 Task: Forward email with the signature Jasmine Robinson with the subject Thank you for your partnership from softage.8@softage.net to softage.4@softage.net and softage.5@softage.net with BCC to softage.6@softage.net with the message Could you provide me with the contact information for the new vendor we will be working with?
Action: Mouse moved to (1125, 190)
Screenshot: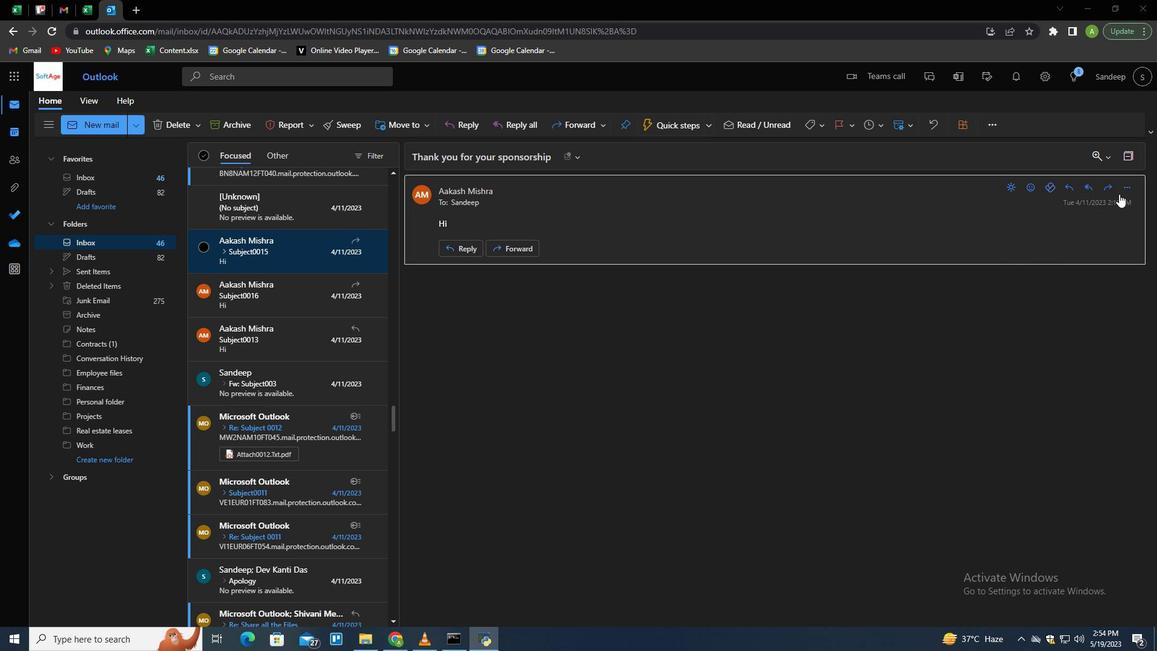 
Action: Mouse pressed left at (1125, 190)
Screenshot: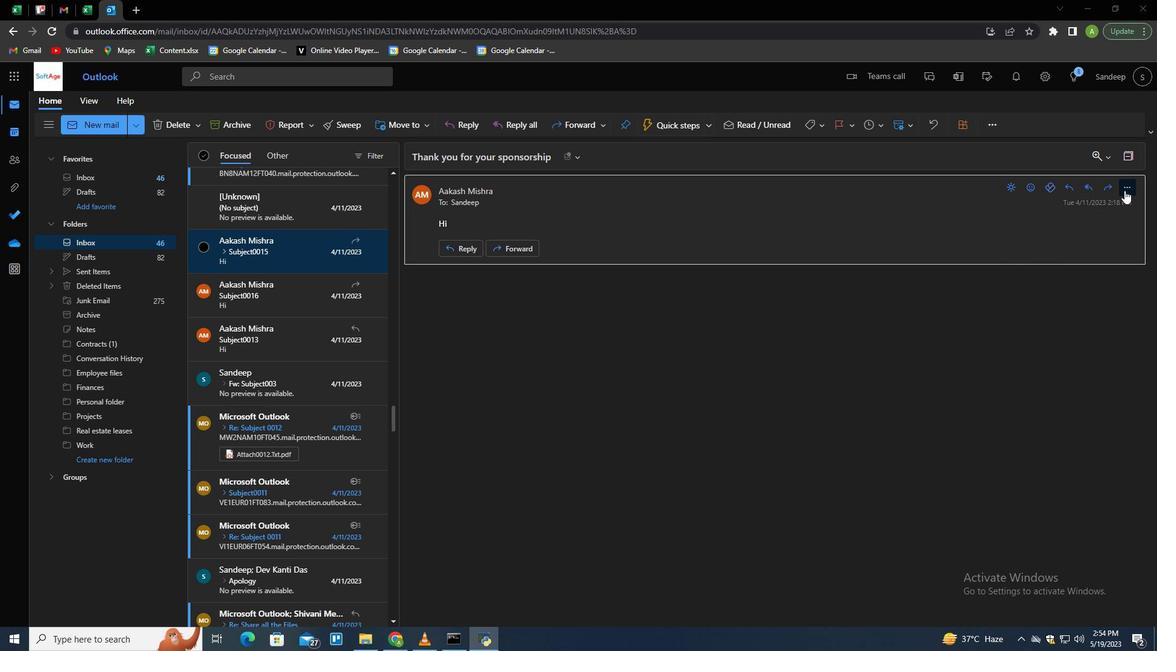 
Action: Mouse moved to (1055, 247)
Screenshot: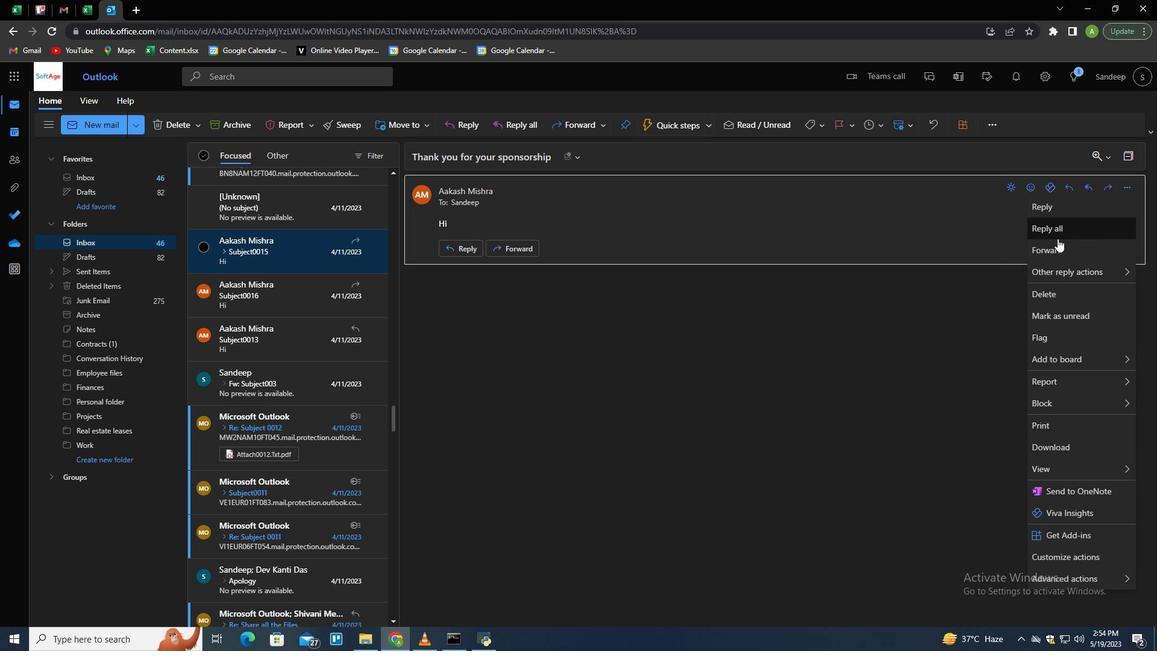 
Action: Mouse pressed left at (1055, 247)
Screenshot: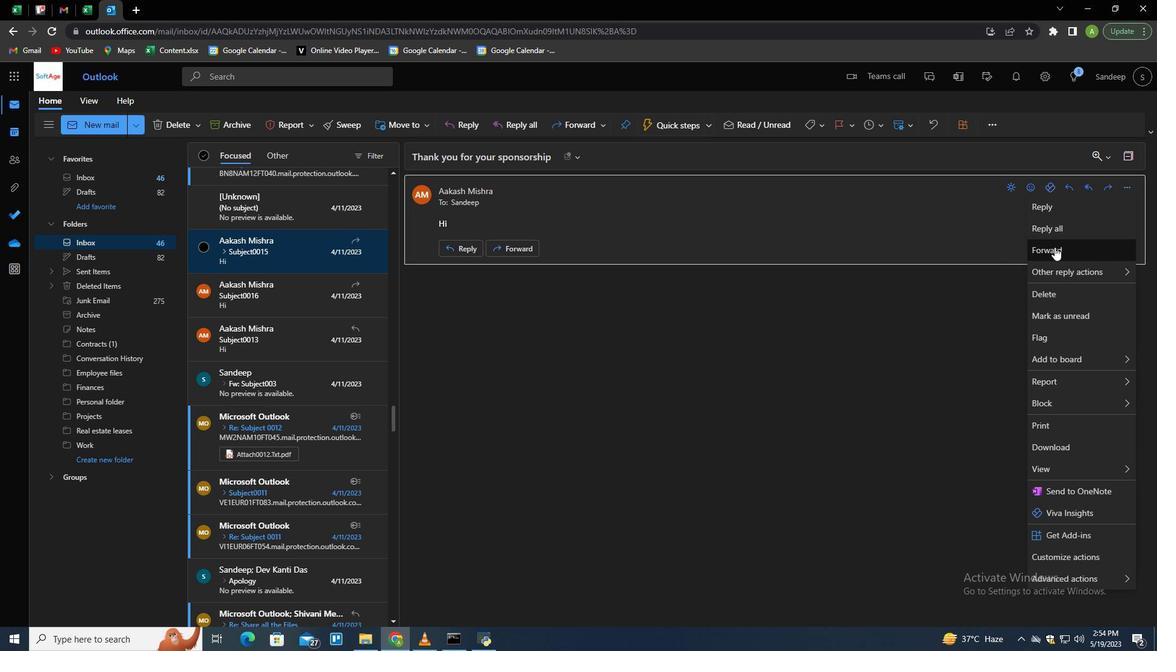
Action: Mouse moved to (811, 127)
Screenshot: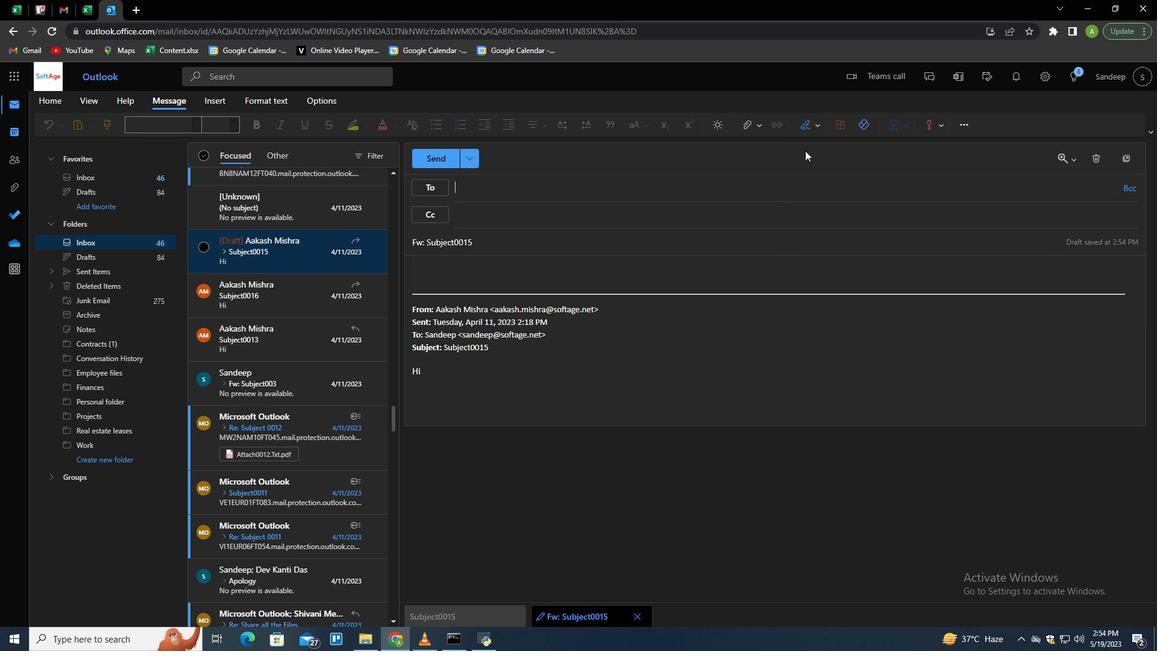 
Action: Mouse pressed left at (811, 127)
Screenshot: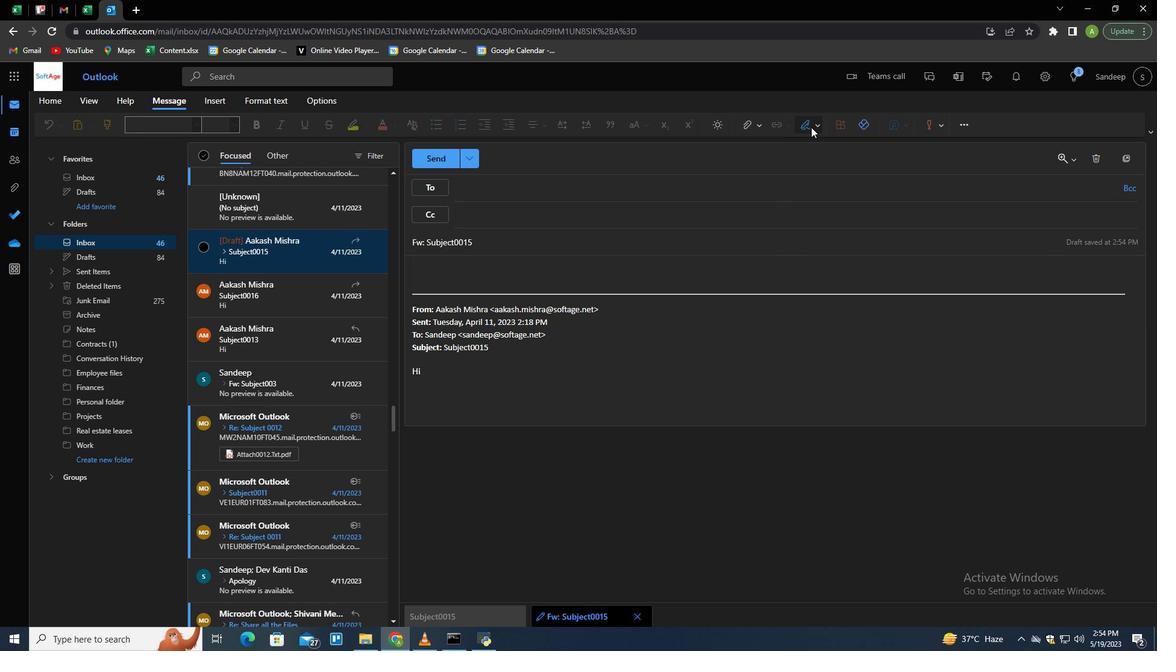 
Action: Mouse moved to (797, 173)
Screenshot: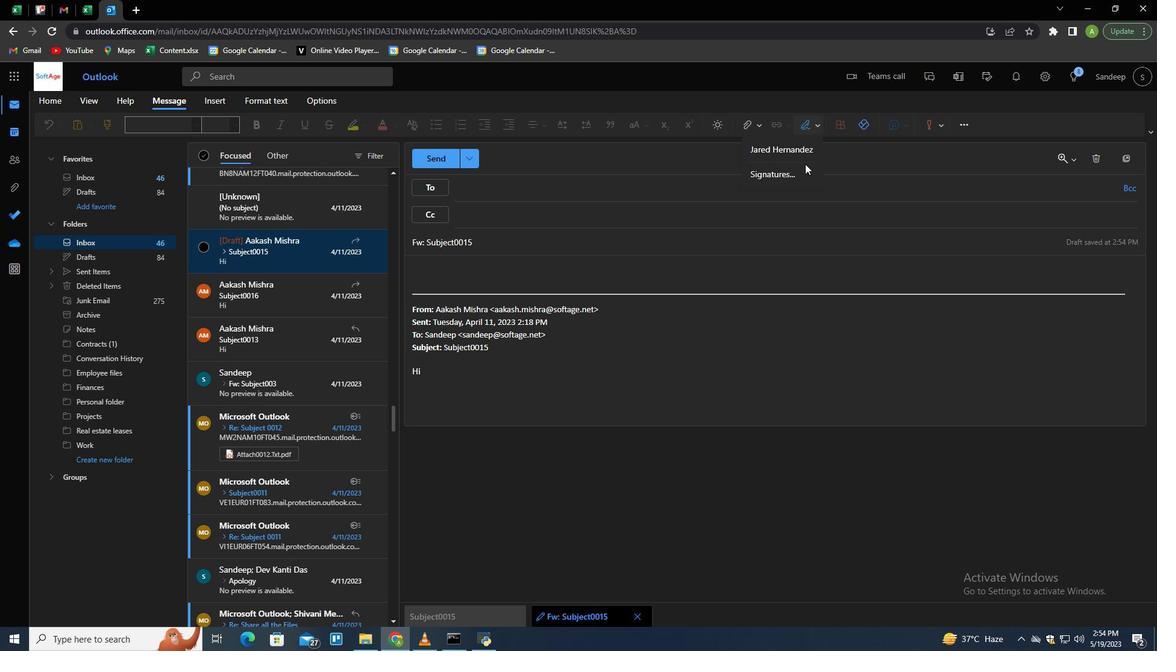 
Action: Mouse pressed left at (797, 173)
Screenshot: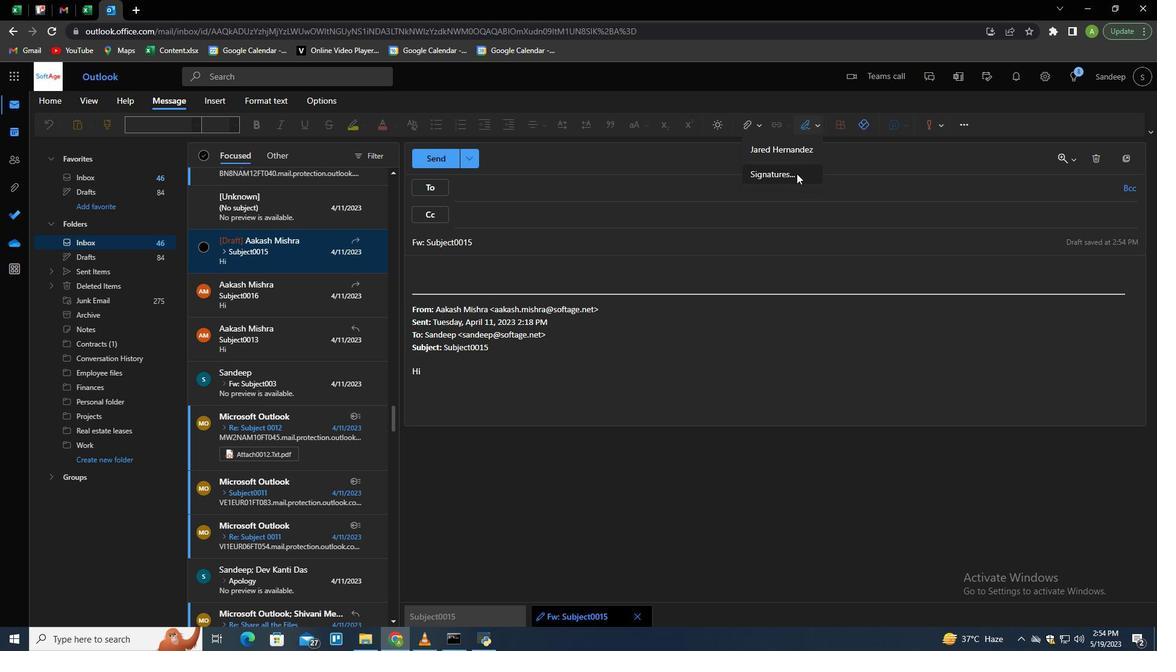 
Action: Mouse moved to (823, 224)
Screenshot: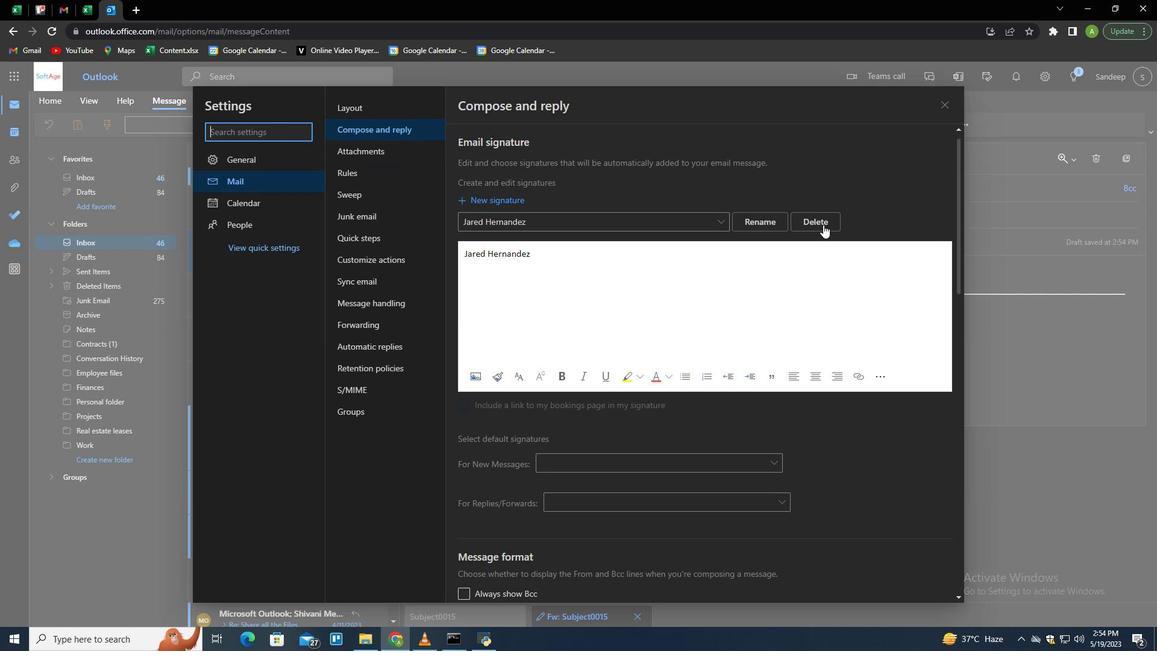 
Action: Mouse pressed left at (823, 224)
Screenshot: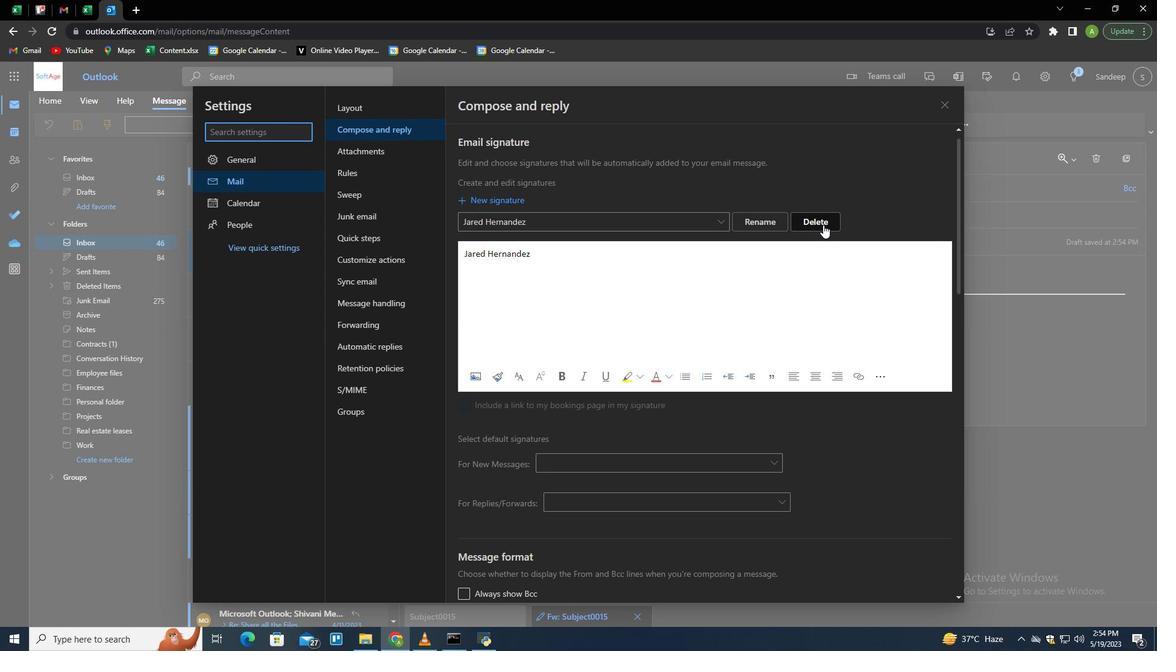 
Action: Mouse moved to (809, 226)
Screenshot: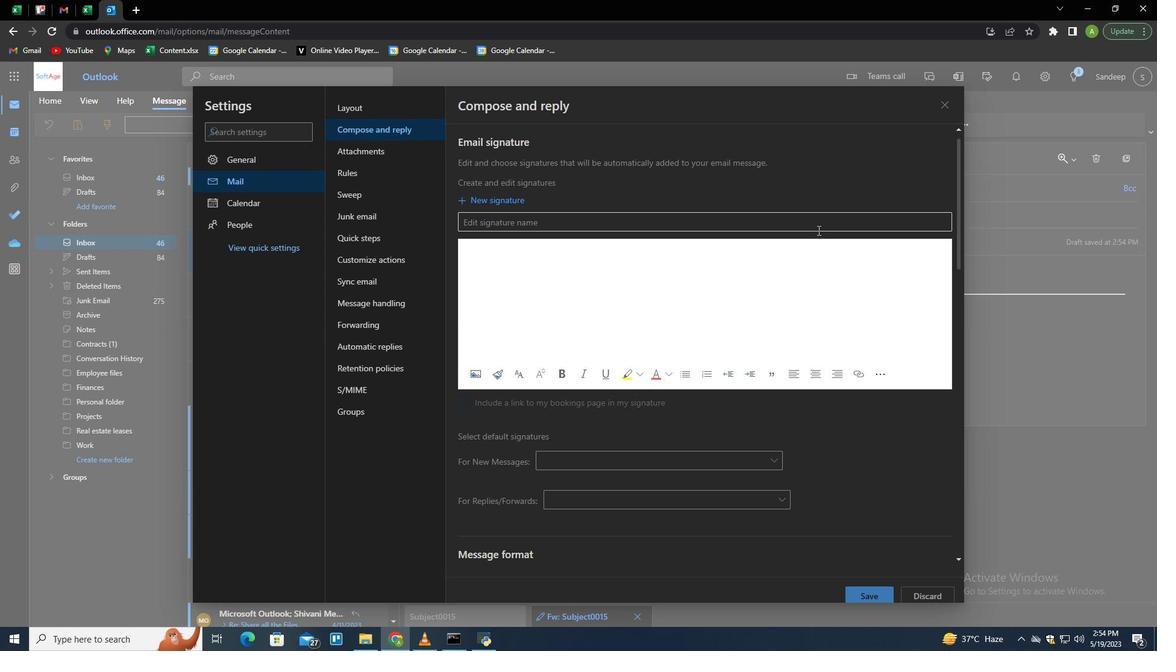 
Action: Mouse pressed left at (809, 226)
Screenshot: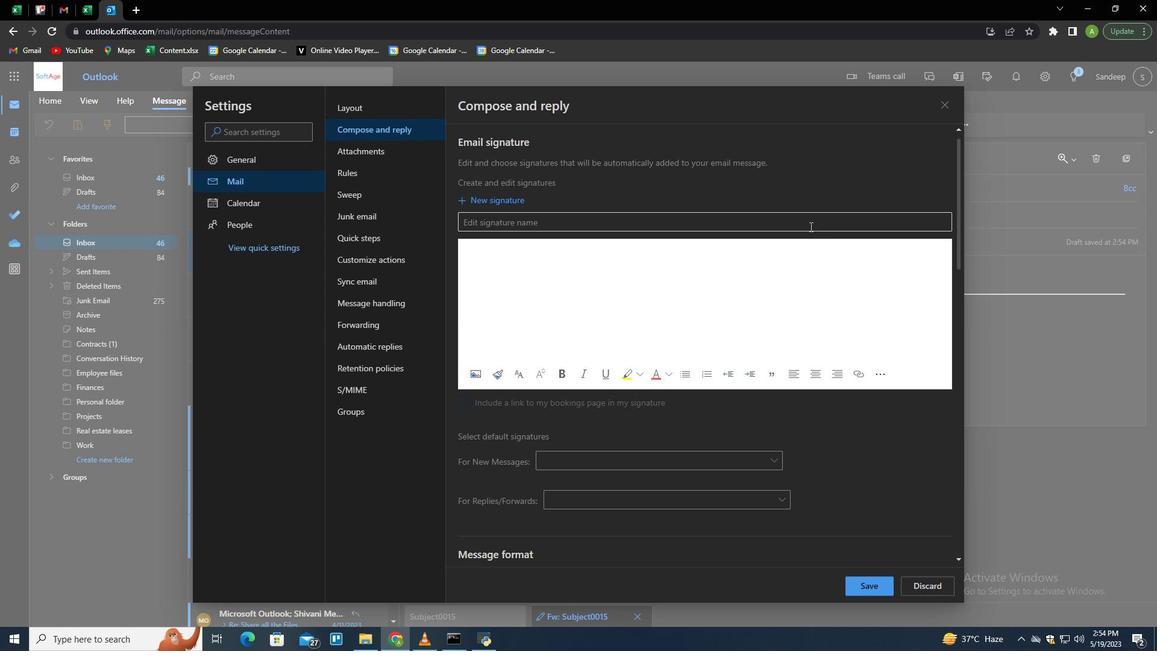 
Action: Key pressed <Key.shift><Key.shift><Key.shift><Key.shift><Key.shift><Key.shift><Key.shift><Key.shift><Key.shift><Key.shift><Key.shift><Key.shift><Key.shift><Key.shift><Key.shift><Key.shift><Key.shift><Key.shift><Key.shift><Key.shift>Jasmine<Key.space><Key.shift>Robinson<Key.tab><Key.shift>Jasmine<Key.space><Key.shift><Key.shift><Key.shift><Key.shift><Key.shift><Key.shift><Key.shift>Robinson
Screenshot: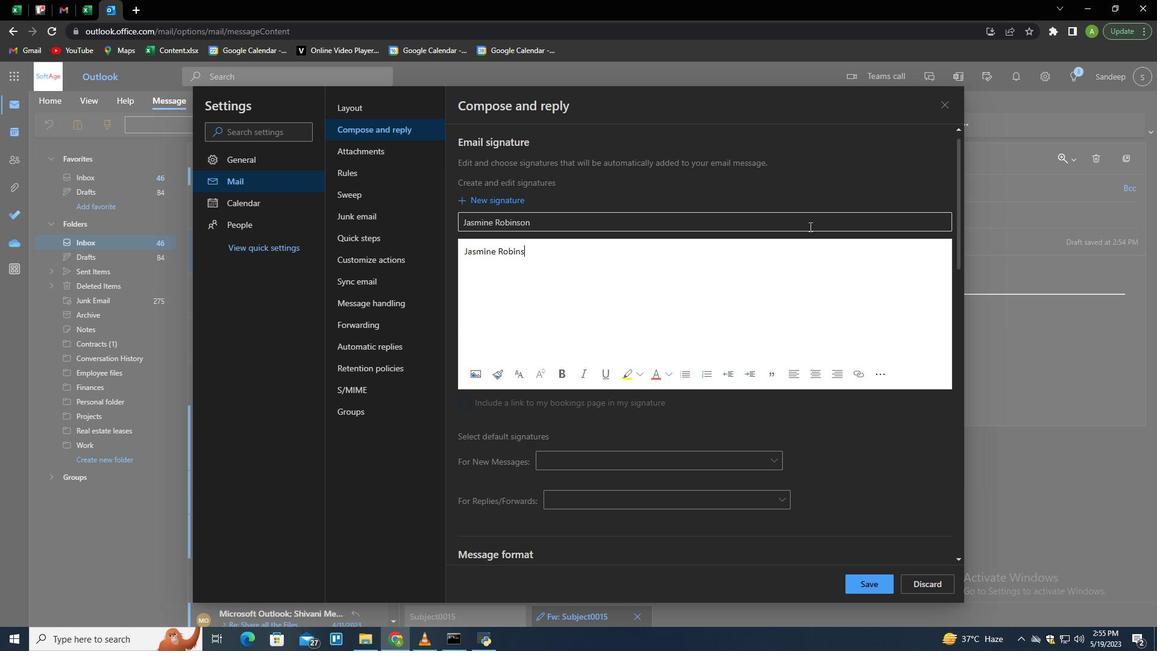 
Action: Mouse moved to (859, 578)
Screenshot: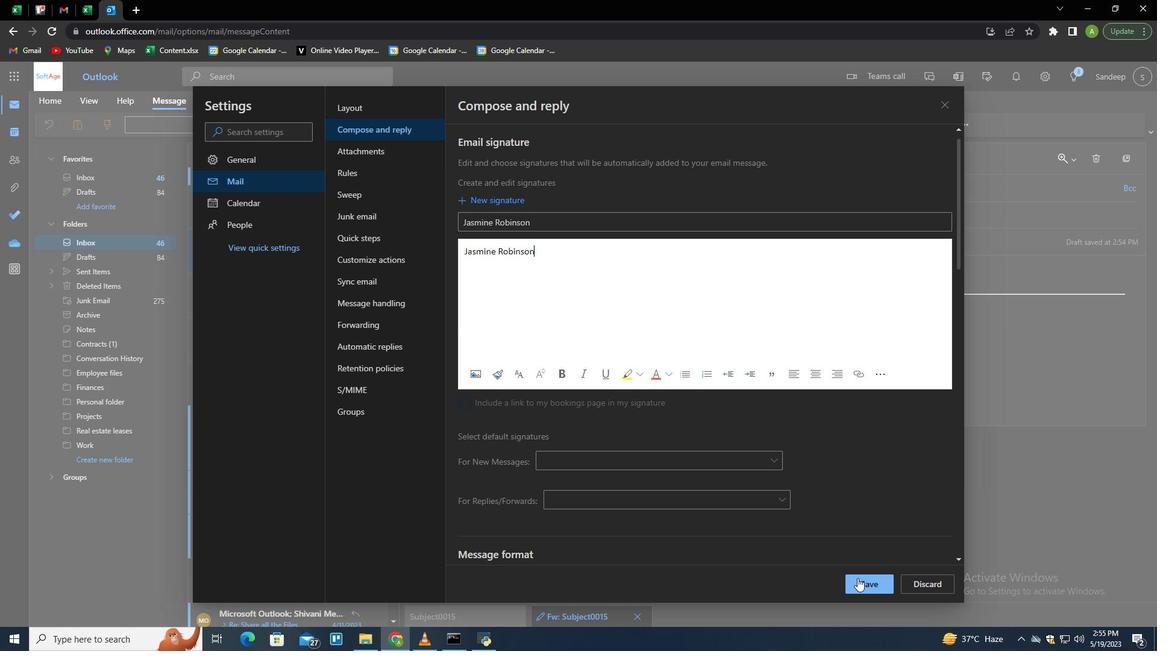 
Action: Mouse pressed left at (859, 578)
Screenshot: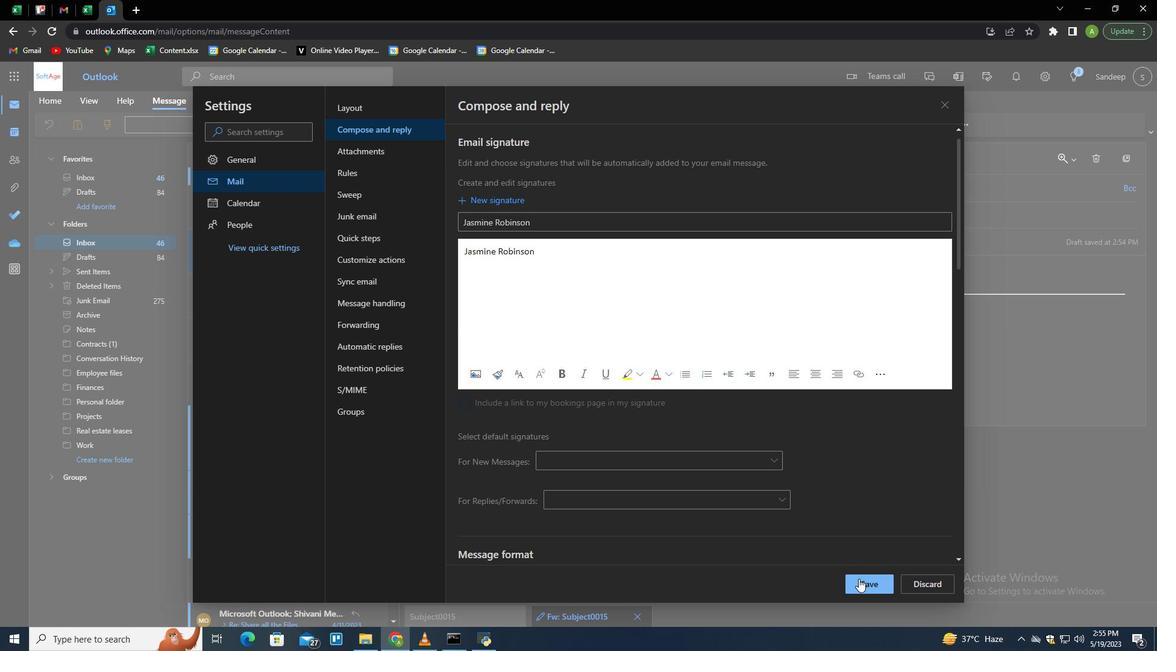
Action: Mouse moved to (997, 273)
Screenshot: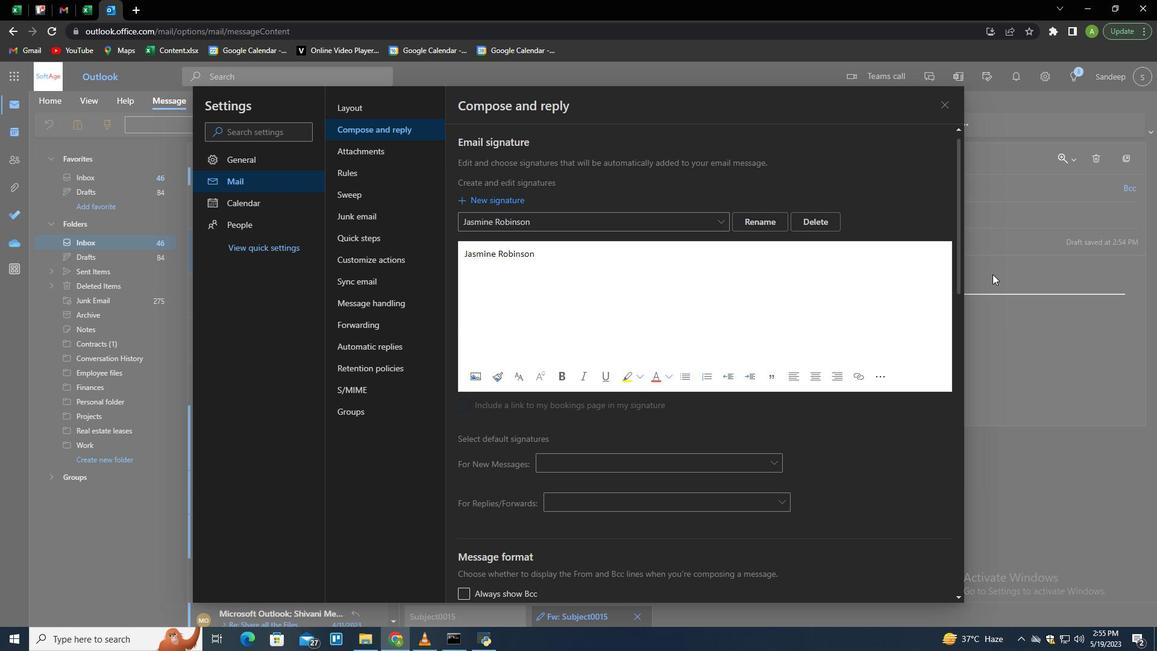 
Action: Mouse pressed left at (997, 273)
Screenshot: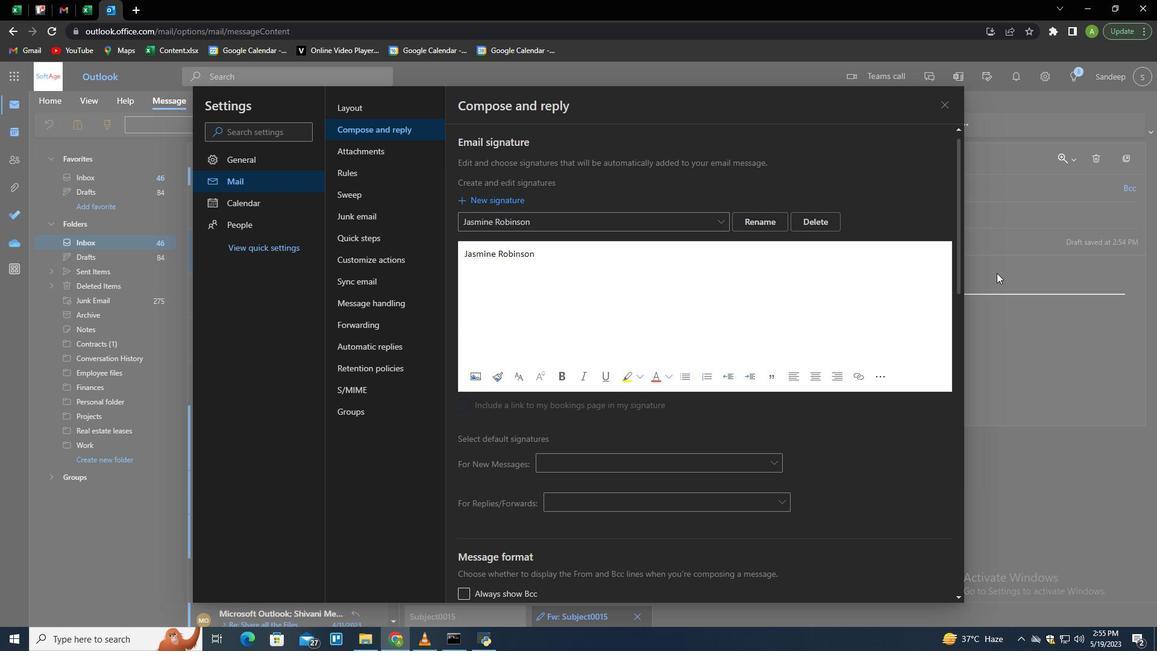 
Action: Mouse moved to (809, 128)
Screenshot: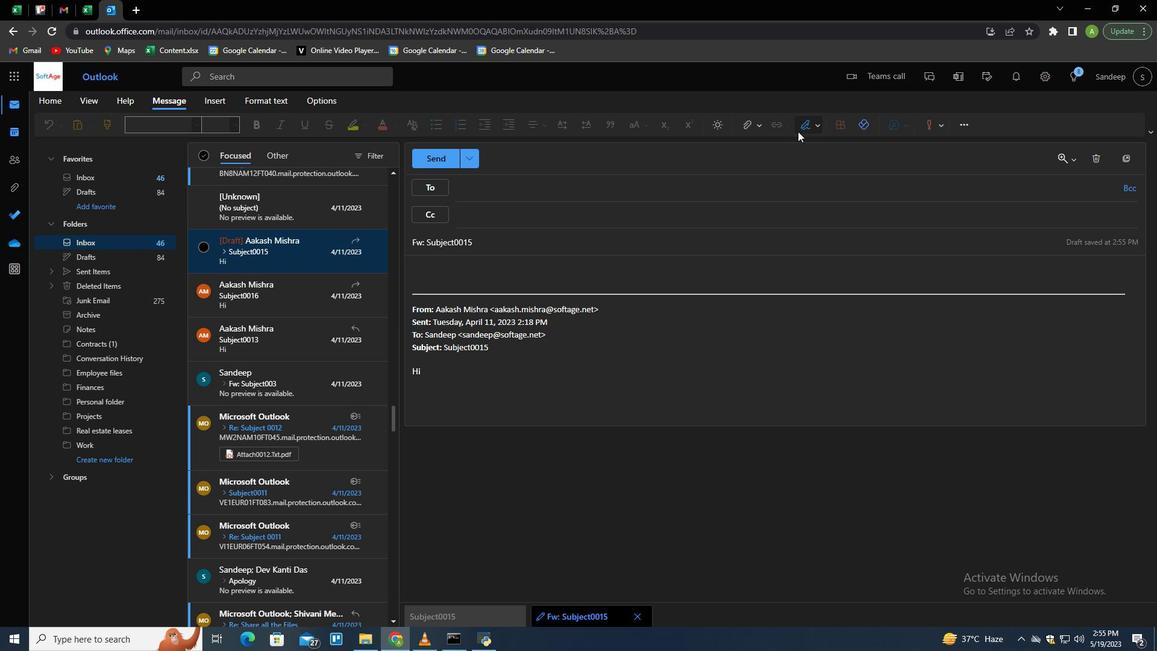 
Action: Mouse pressed left at (809, 128)
Screenshot: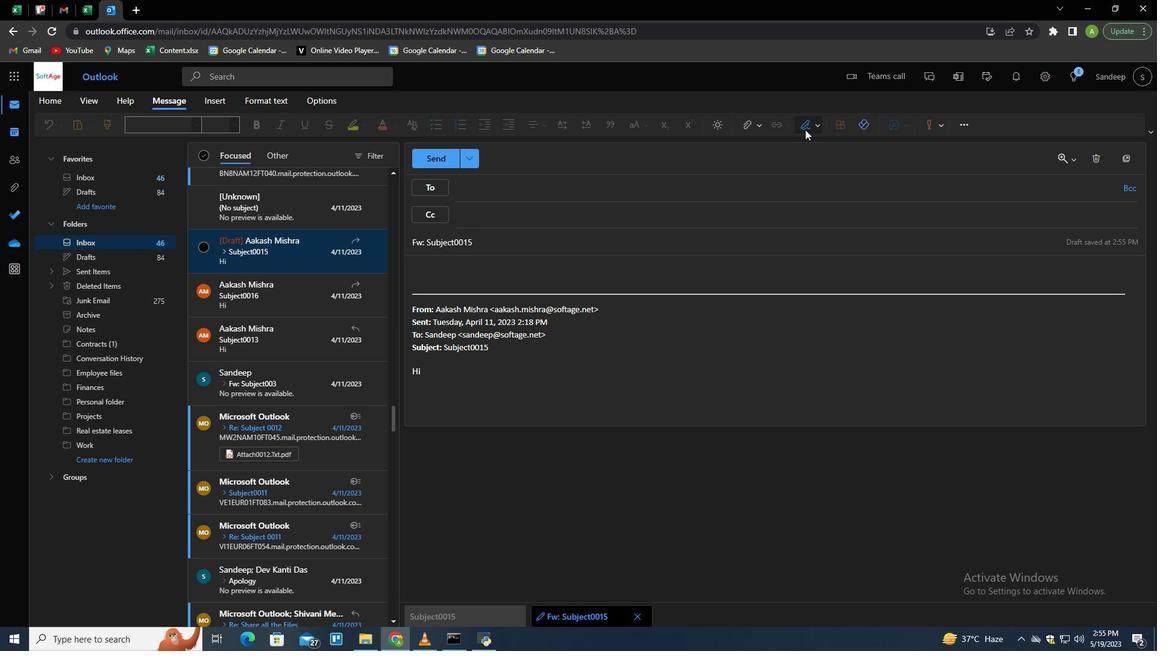 
Action: Mouse moved to (797, 151)
Screenshot: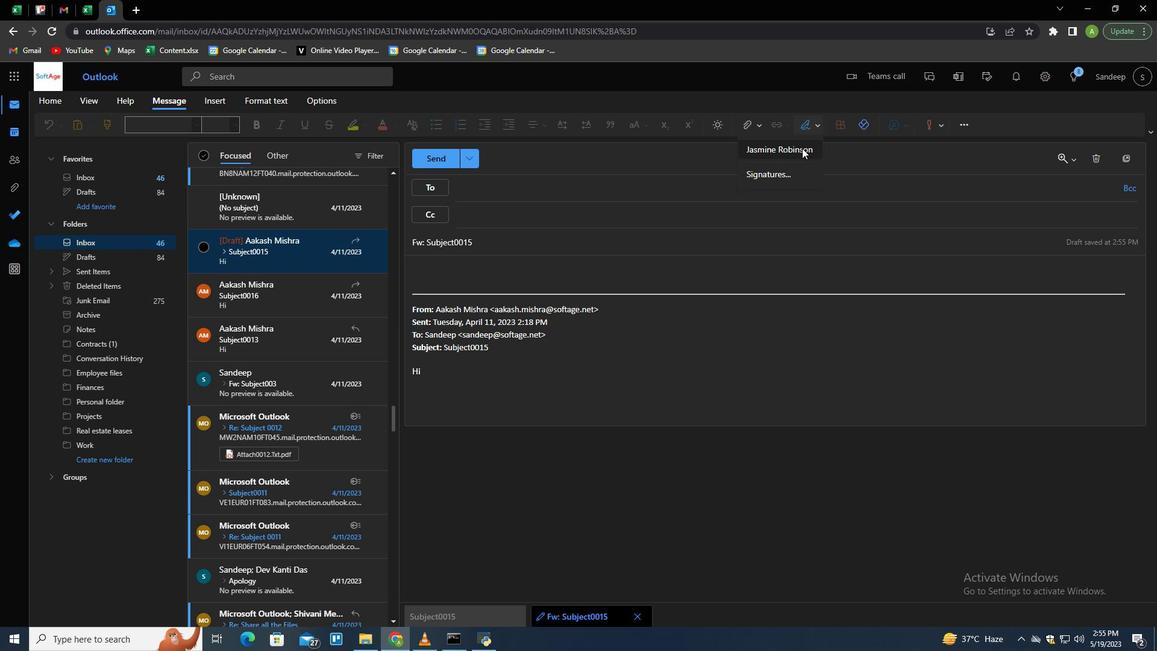 
Action: Mouse pressed left at (797, 151)
Screenshot: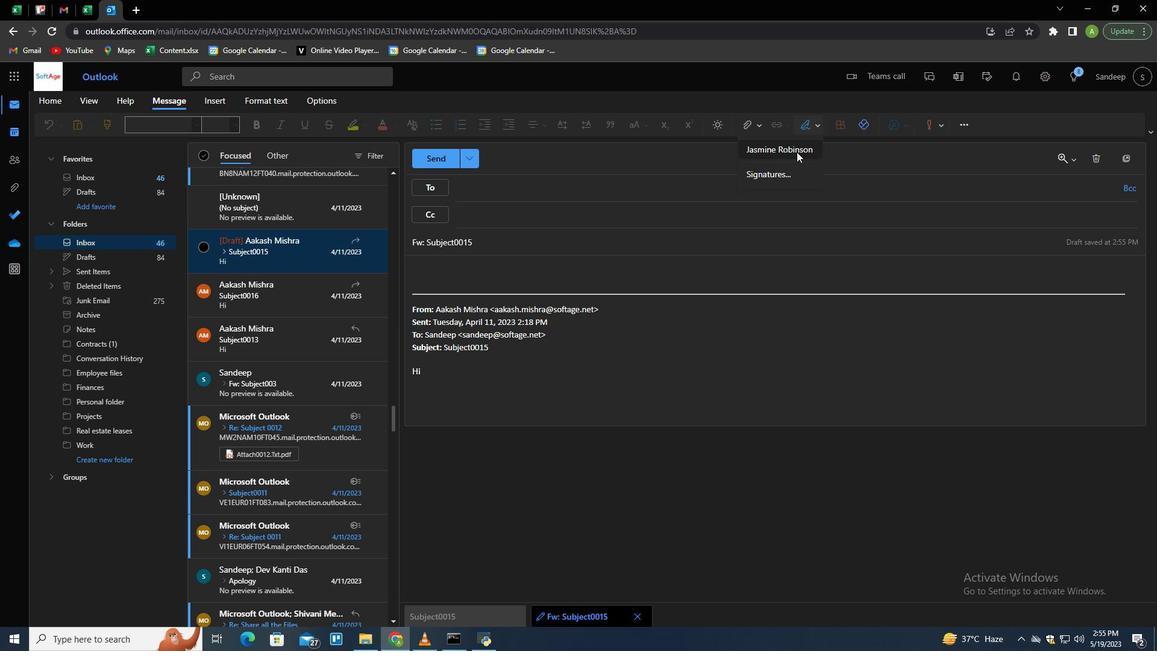 
Action: Mouse moved to (493, 189)
Screenshot: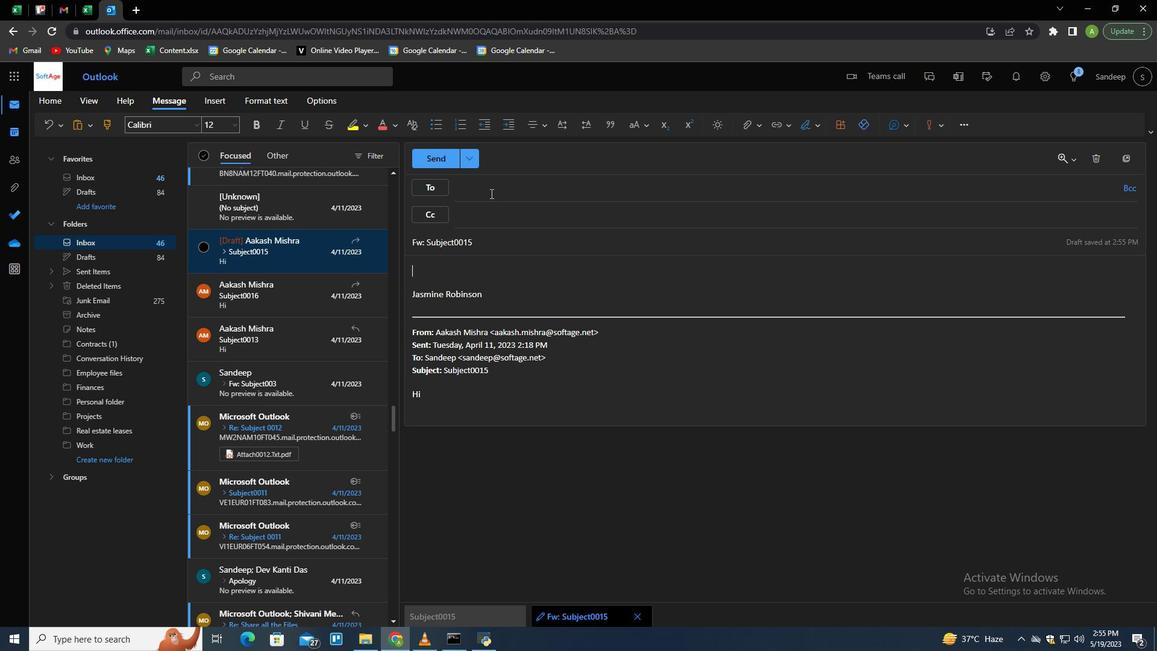
Action: Mouse pressed left at (493, 189)
Screenshot: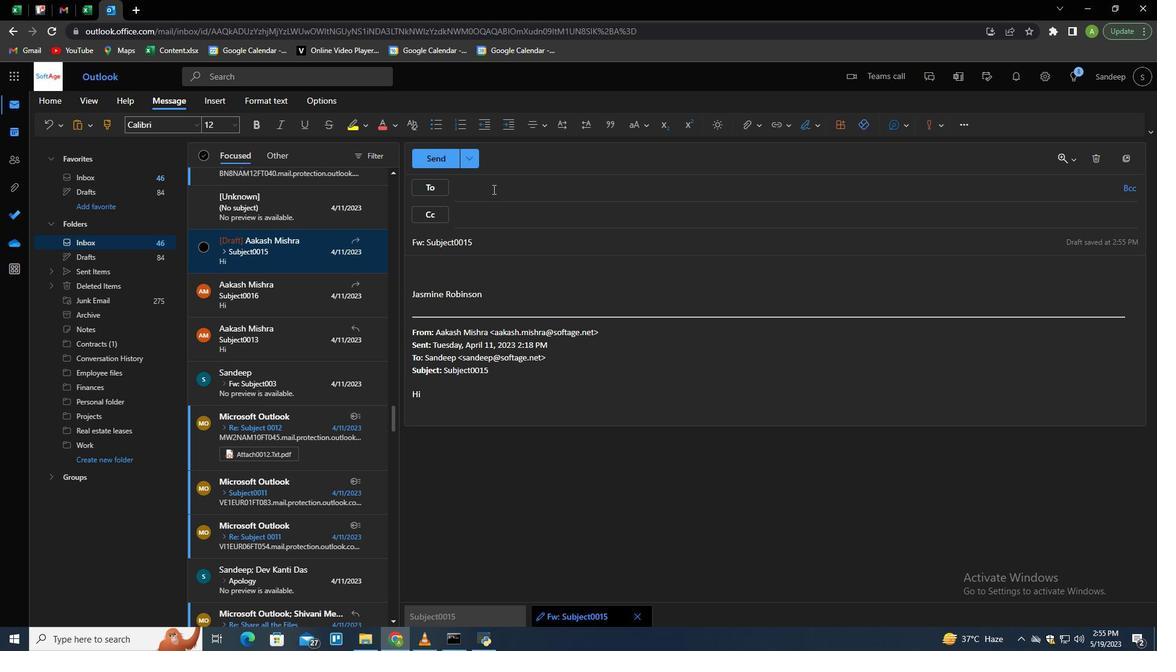 
Action: Mouse moved to (513, 199)
Screenshot: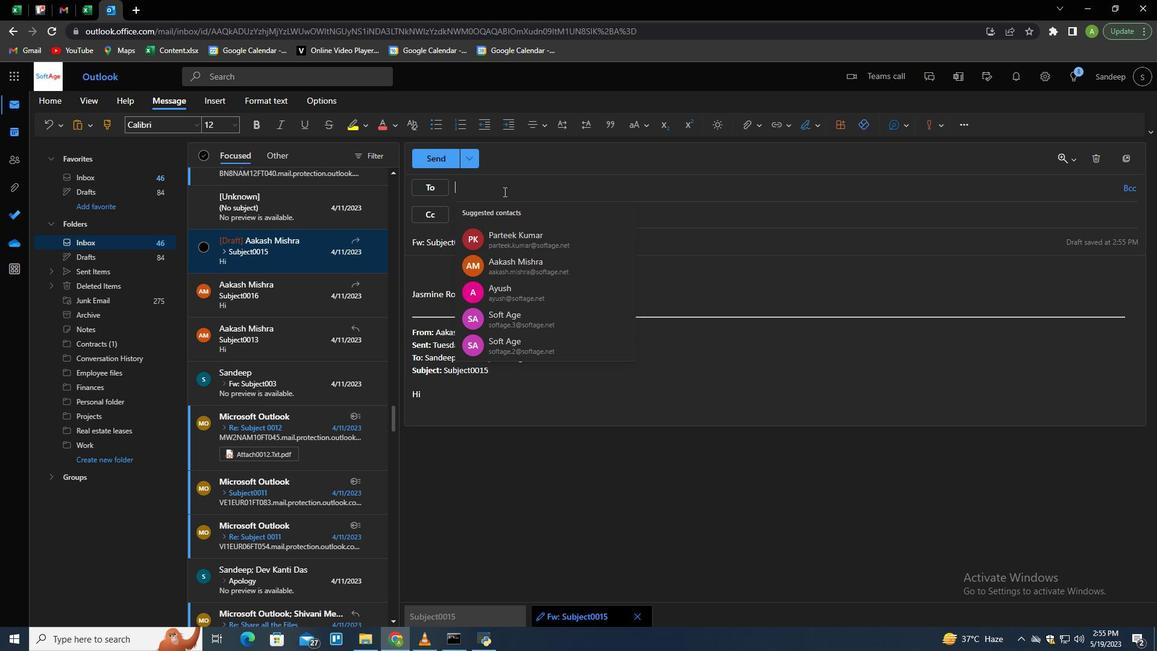 
Action: Key pressed softage.4<Key.shift>@softage.net<Key.enter>softage.5<Key.shift>@softage.net<Key.enter>
Screenshot: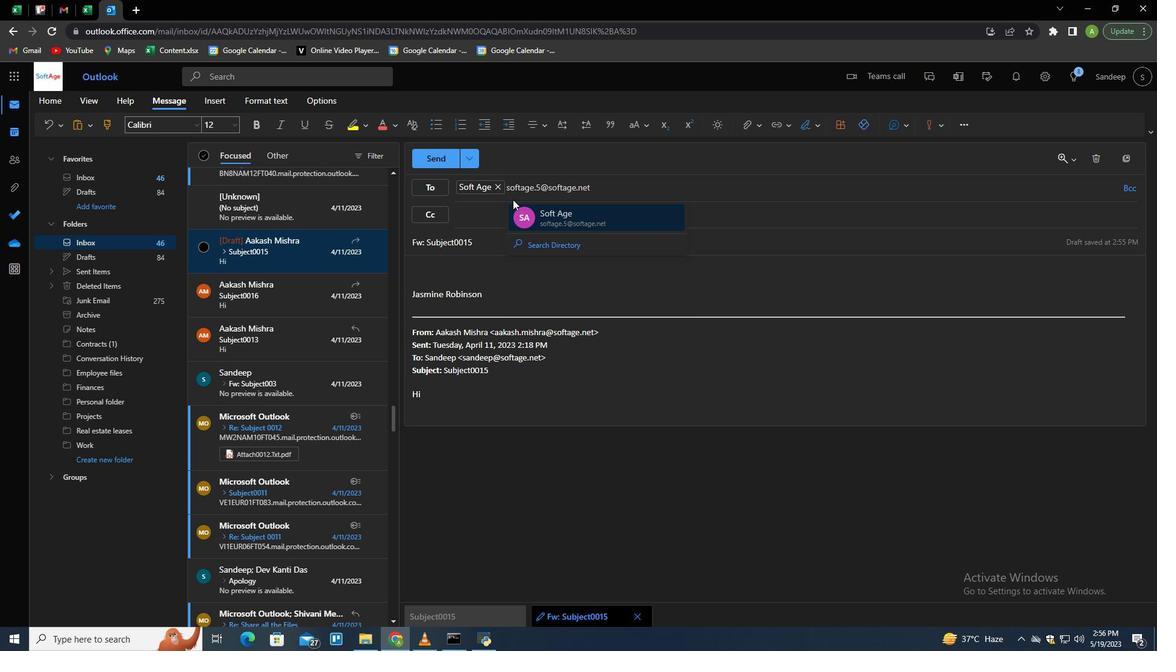 
Action: Mouse moved to (1128, 191)
Screenshot: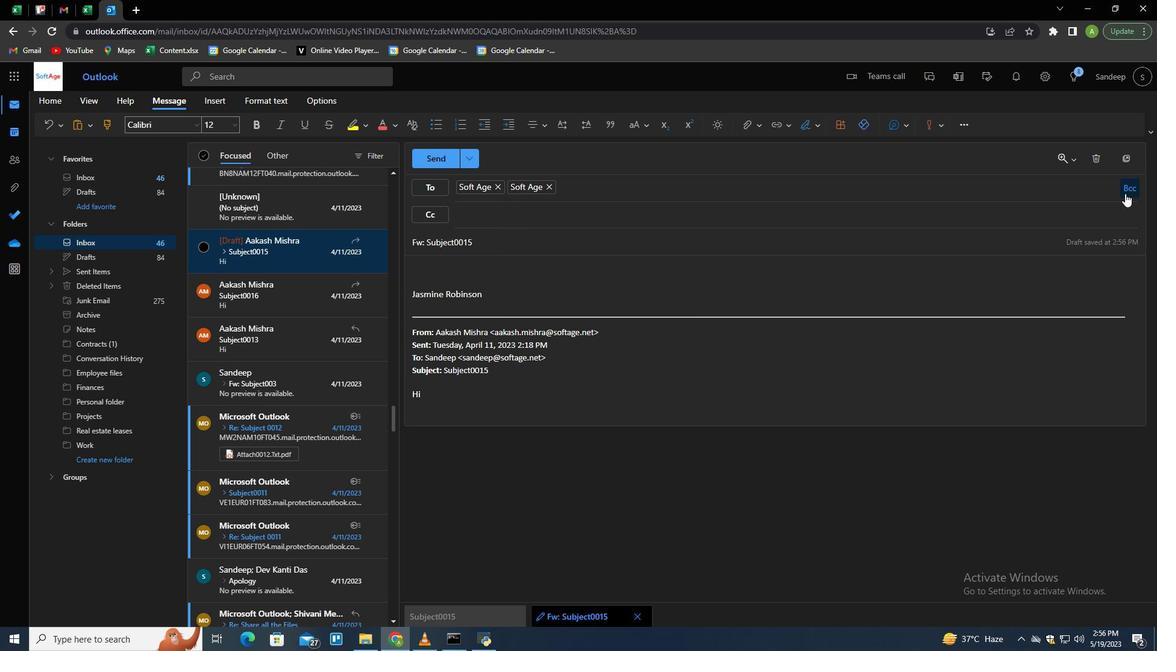 
Action: Mouse pressed left at (1128, 191)
Screenshot: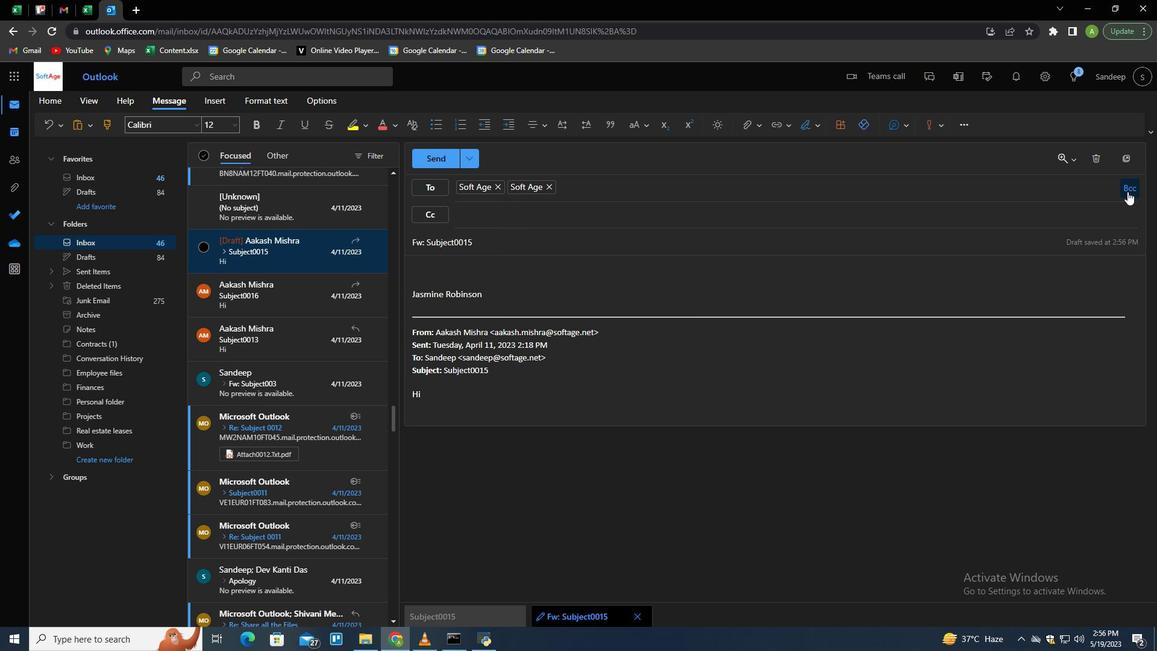 
Action: Mouse moved to (1037, 244)
Screenshot: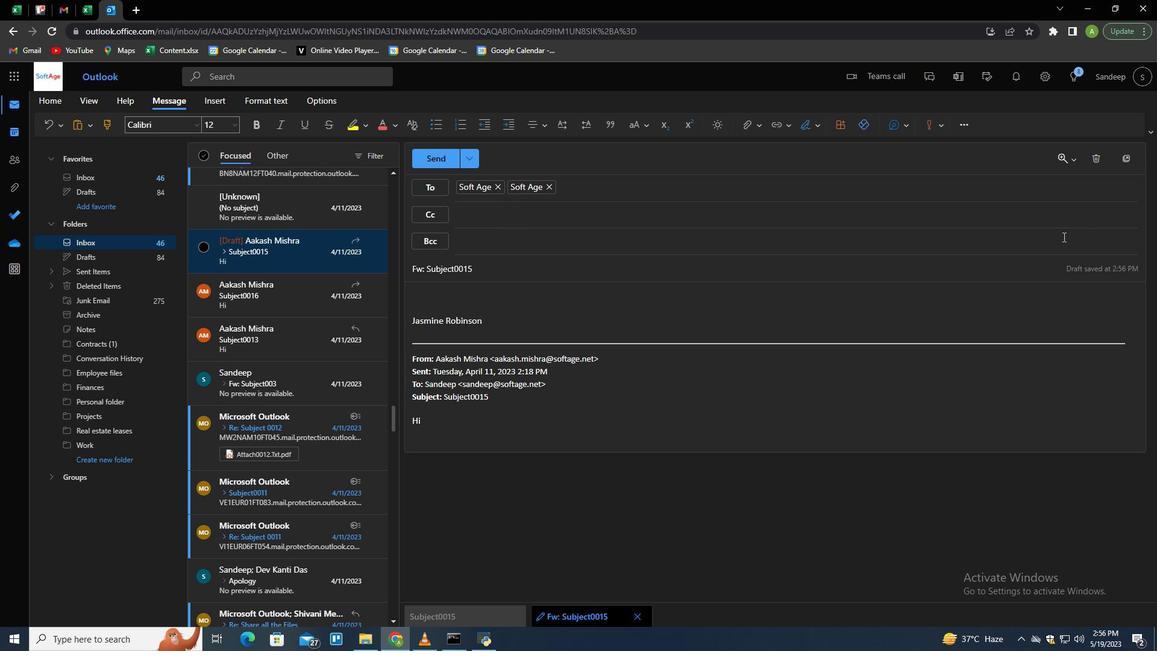 
Action: Mouse pressed left at (1037, 244)
Screenshot: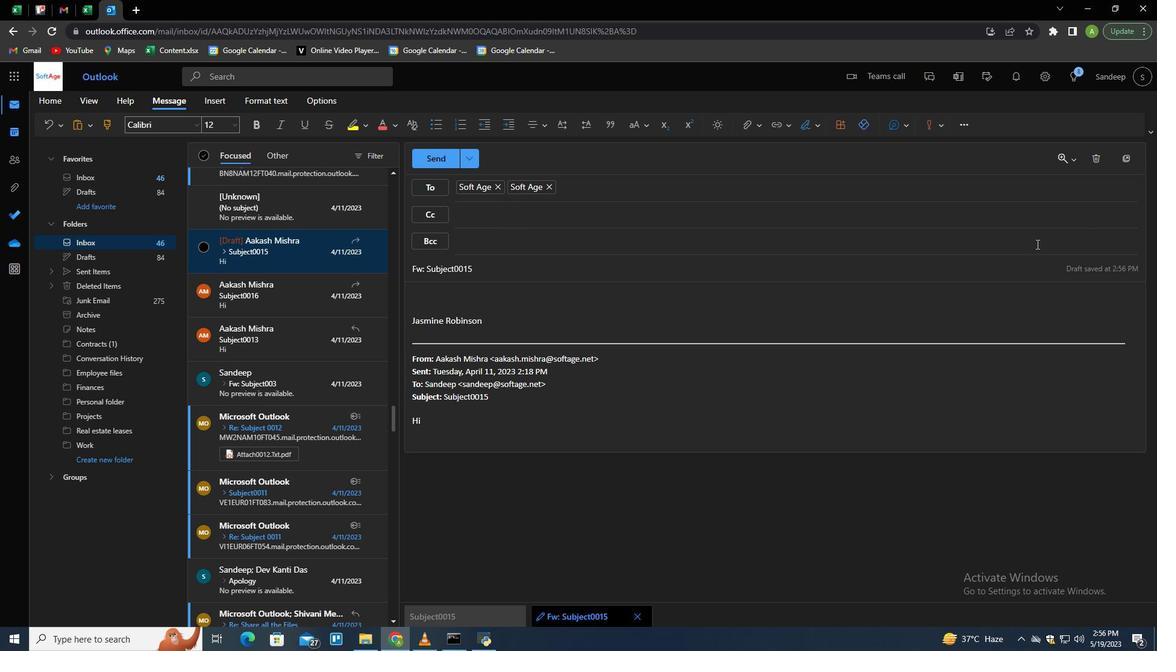 
Action: Key pressed softage.6<Key.shift>@softage.net<Key.enter><Key.tab><Key.tab>
Screenshot: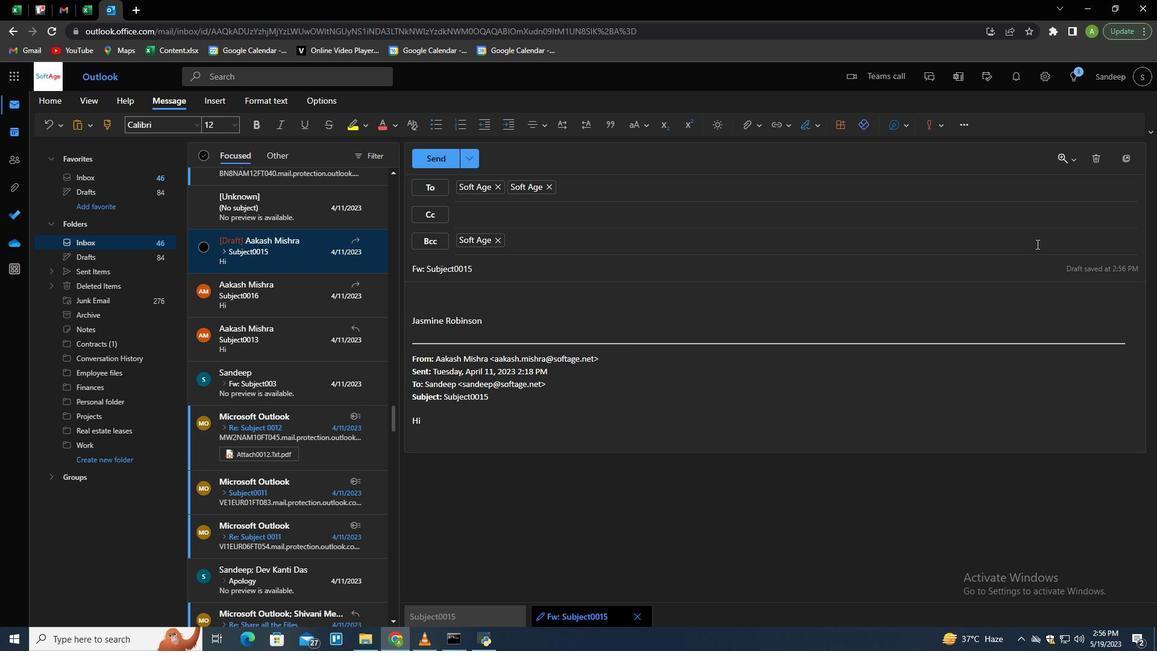 
Action: Mouse moved to (425, 268)
Screenshot: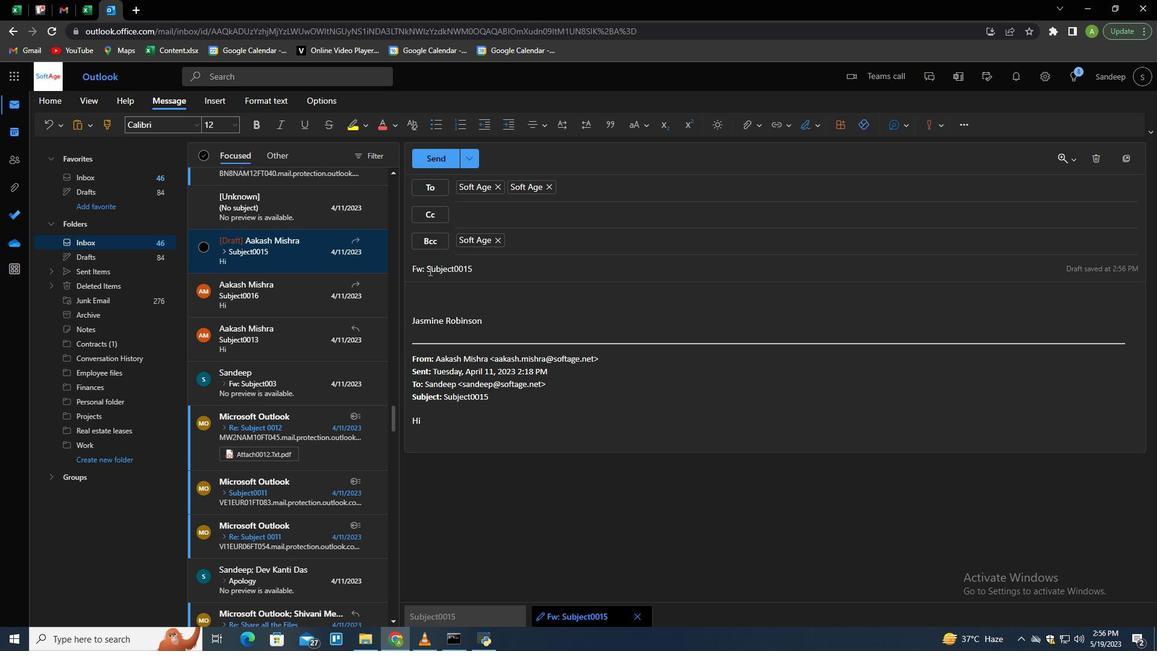 
Action: Mouse pressed left at (425, 268)
Screenshot: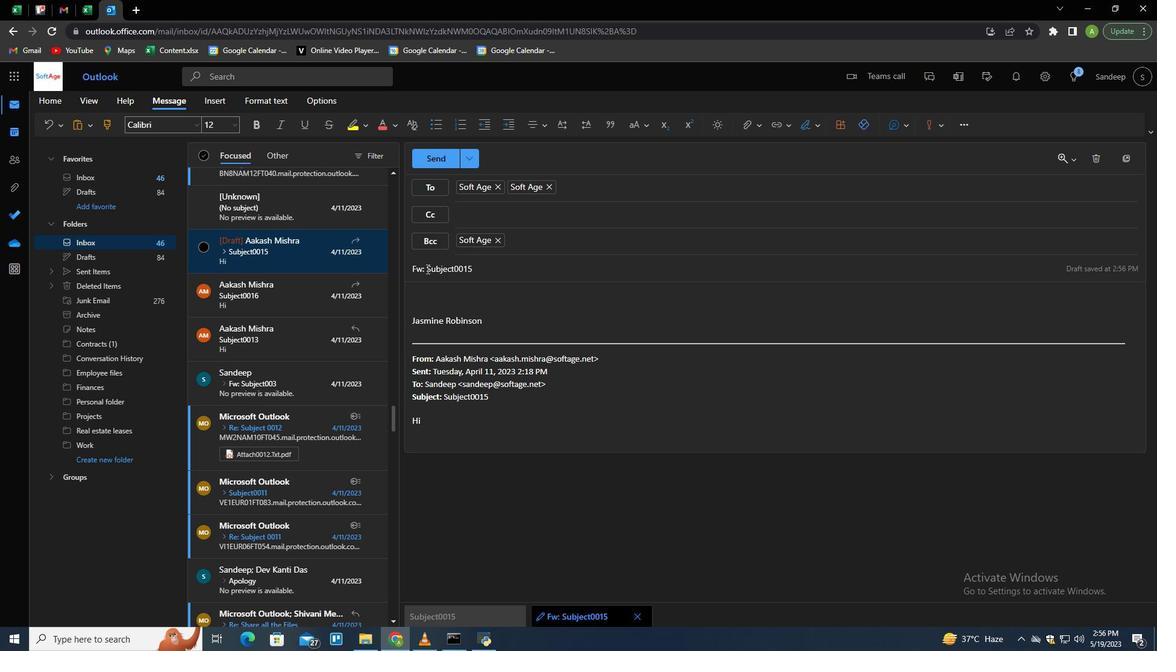 
Action: Mouse moved to (603, 317)
Screenshot: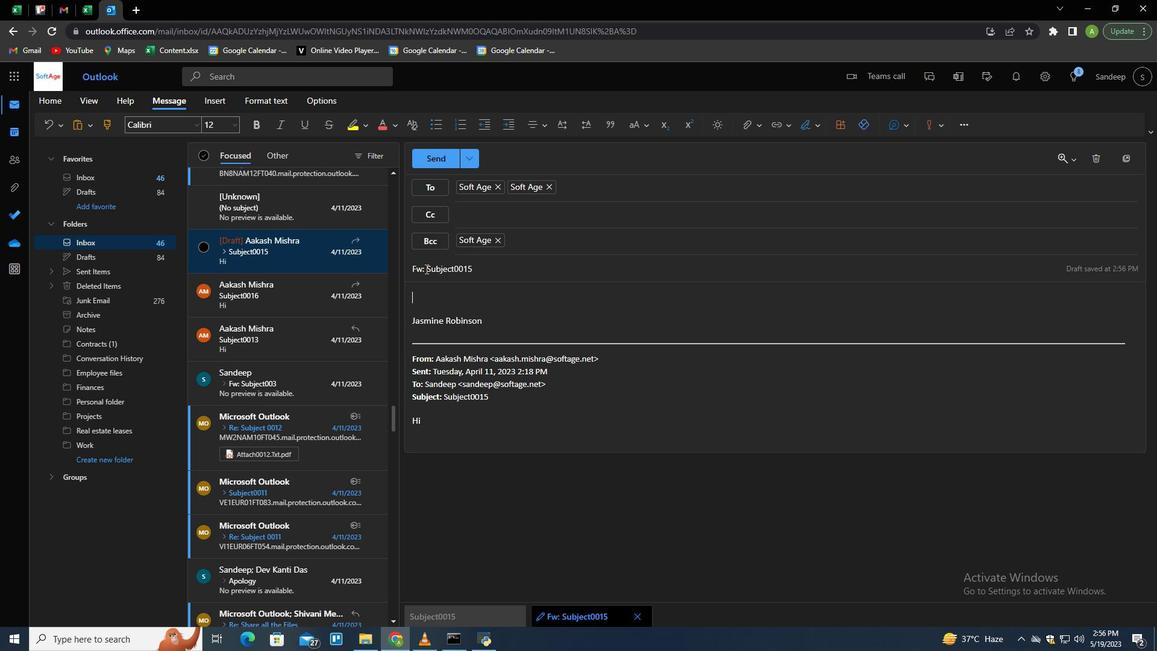 
Action: Key pressed <Key.shift_r><Key.end><Key.shift>Thank<Key.space>you<Key.space>for<Key.space>your<Key.space>partnership<Key.space><Key.tab><Key.shift>Could<Key.space>you<Key.space>provide<Key.space>me<Key.space>wirh<Key.backspace><Key.backspace>th<Key.space>the<Key.space>contact<Key.space>information<Key.space>c<Key.backspace>fo<Key.space><Key.backspace>r<Key.space>the<Key.space>new<Key.space>vendor<Key.space>we<Key.space>will<Key.space>be<Key.space>working<Key.space>f<Key.backspace>wtih<Key.shift><Key.shift><Key.backspace><Key.backspace><Key.backspace>tih<Key.backspace><Key.backspace><Key.backspace>ith<Key.shift><Key.shift><Key.shift><Key.shift><Key.shift><Key.shift>?<Key.enter>
Screenshot: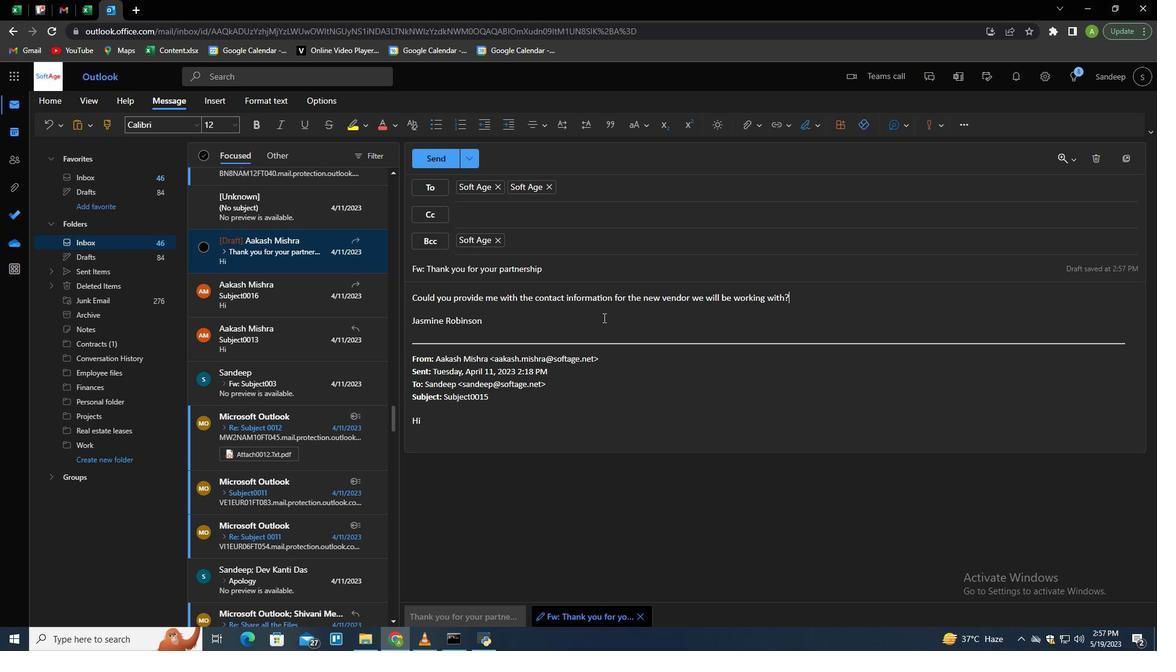 
